 Task: Use the formula "DEGREES" in spreadsheet "Project portfolio".
Action: Mouse moved to (101, 370)
Screenshot: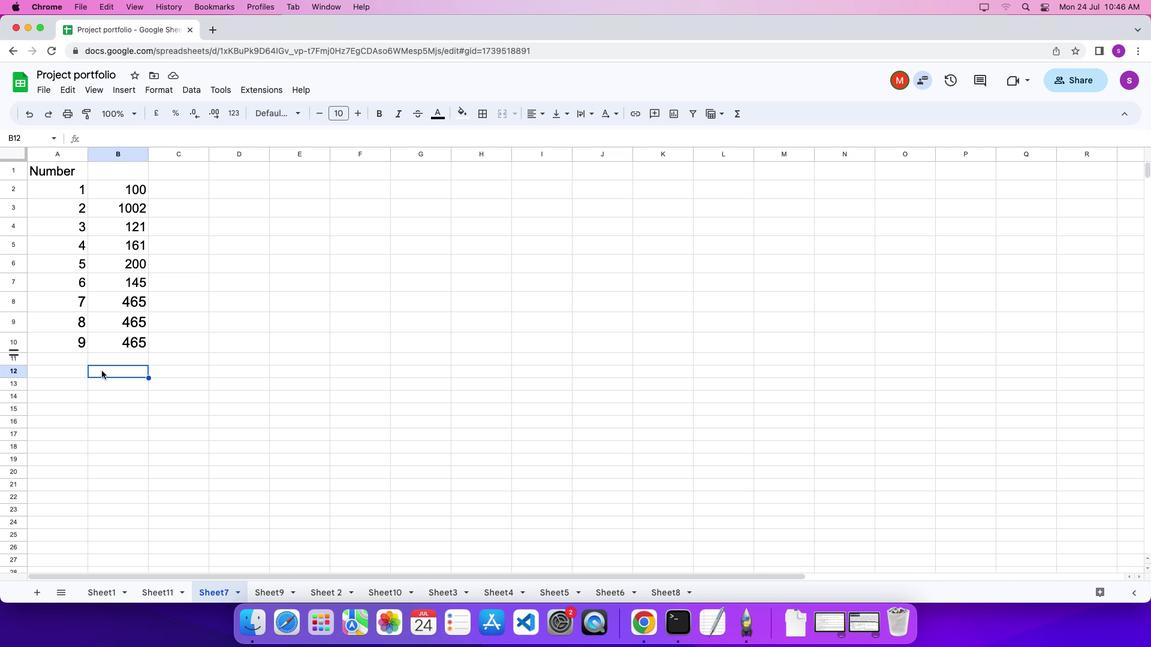 
Action: Mouse pressed left at (101, 370)
Screenshot: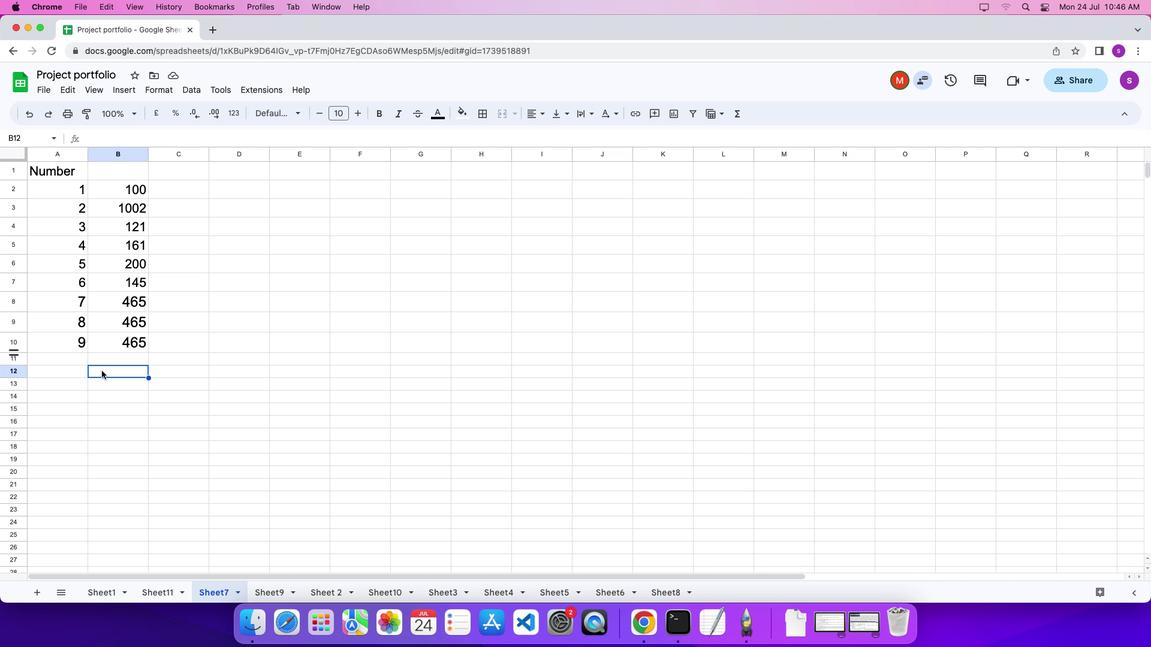 
Action: Key pressed '='
Screenshot: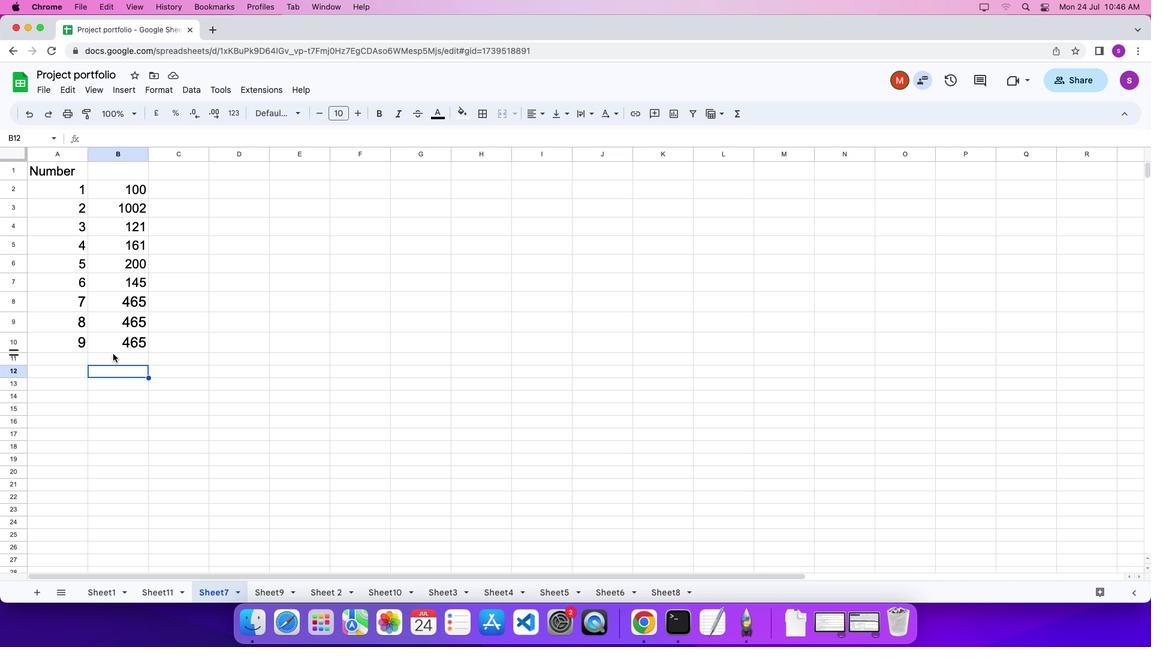
Action: Mouse moved to (740, 110)
Screenshot: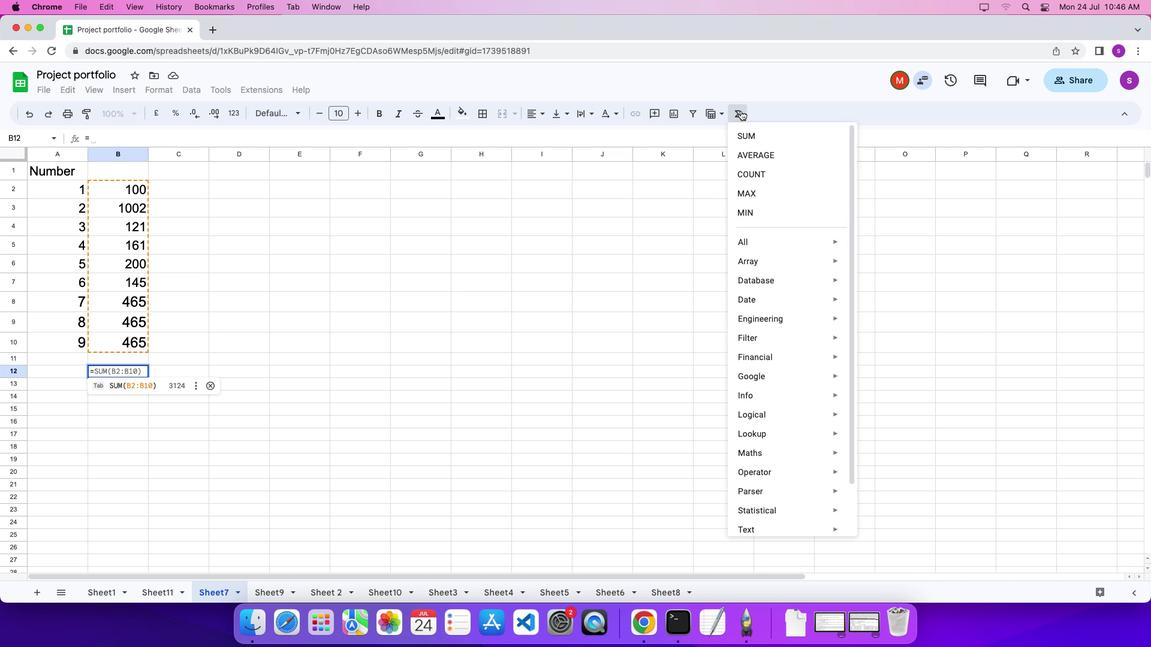 
Action: Mouse pressed left at (740, 110)
Screenshot: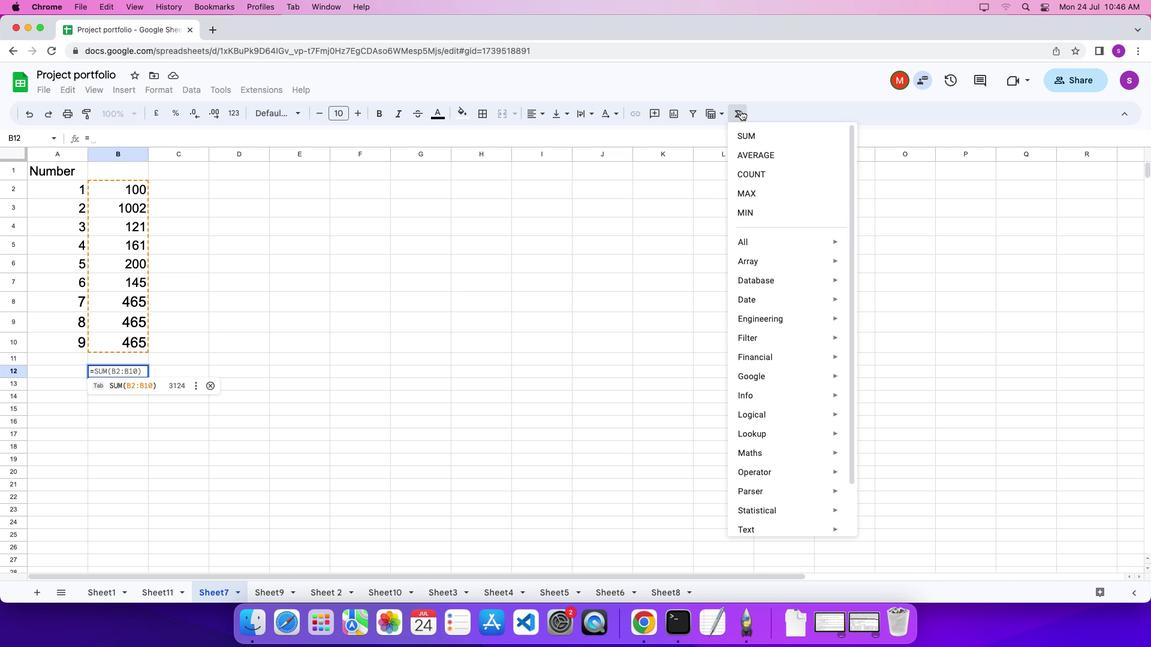 
Action: Mouse moved to (937, 546)
Screenshot: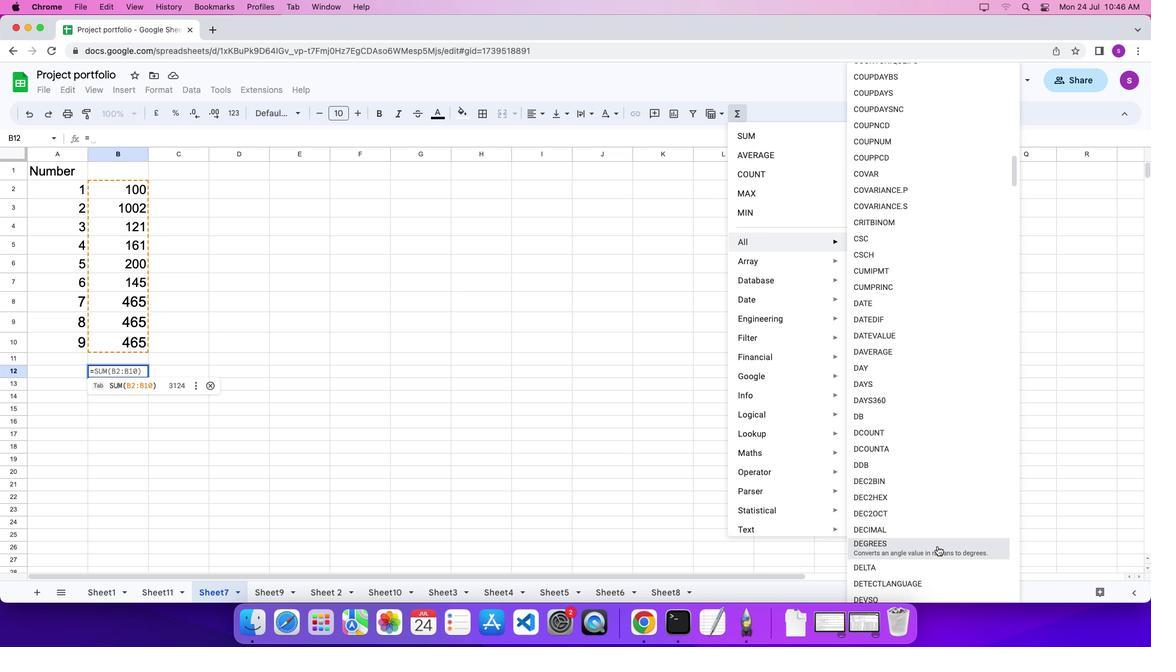 
Action: Mouse pressed left at (937, 546)
Screenshot: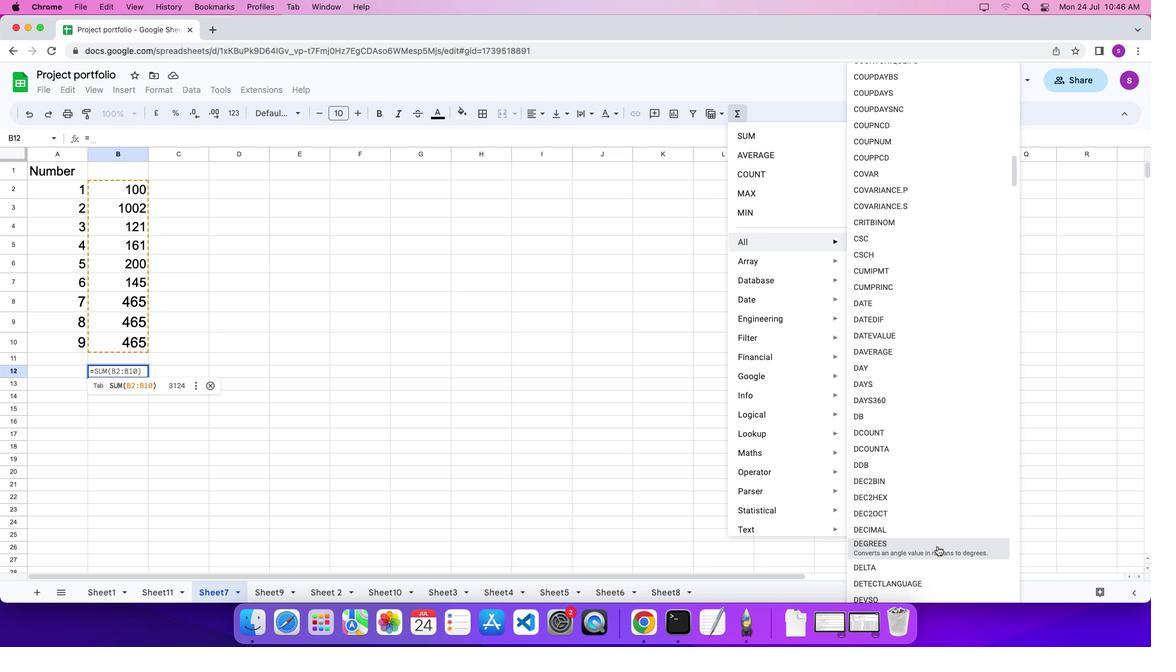
Action: Mouse moved to (753, 492)
Screenshot: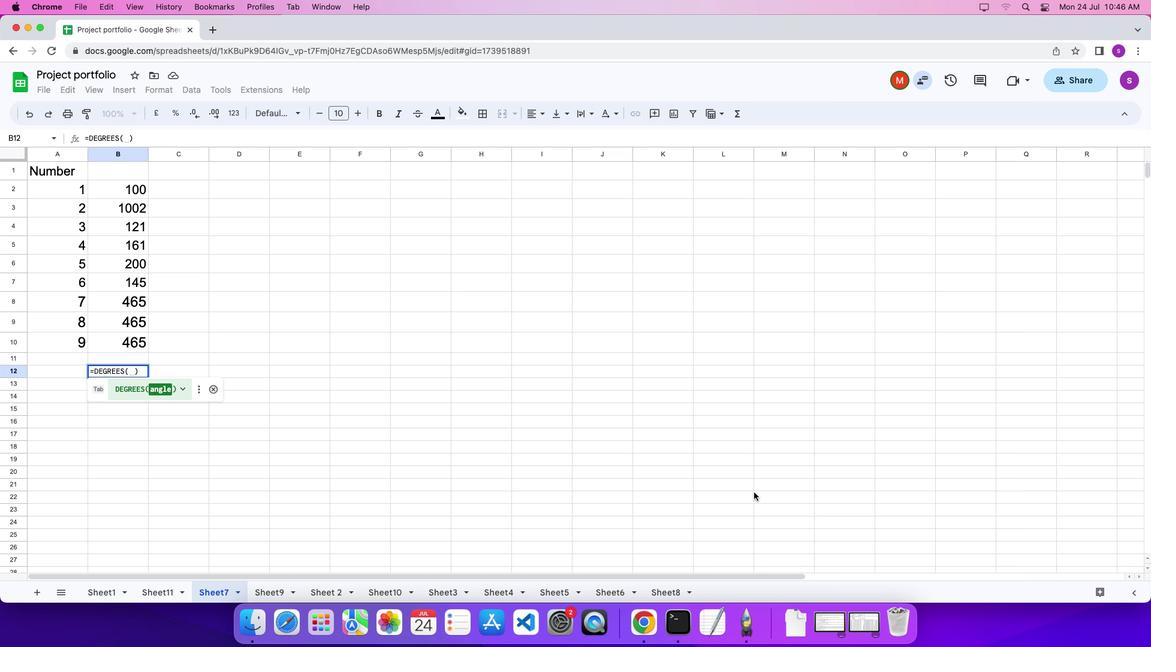 
Action: Key pressed Key.shift'P''I'Key.shift_r'('')'Key.enter
Screenshot: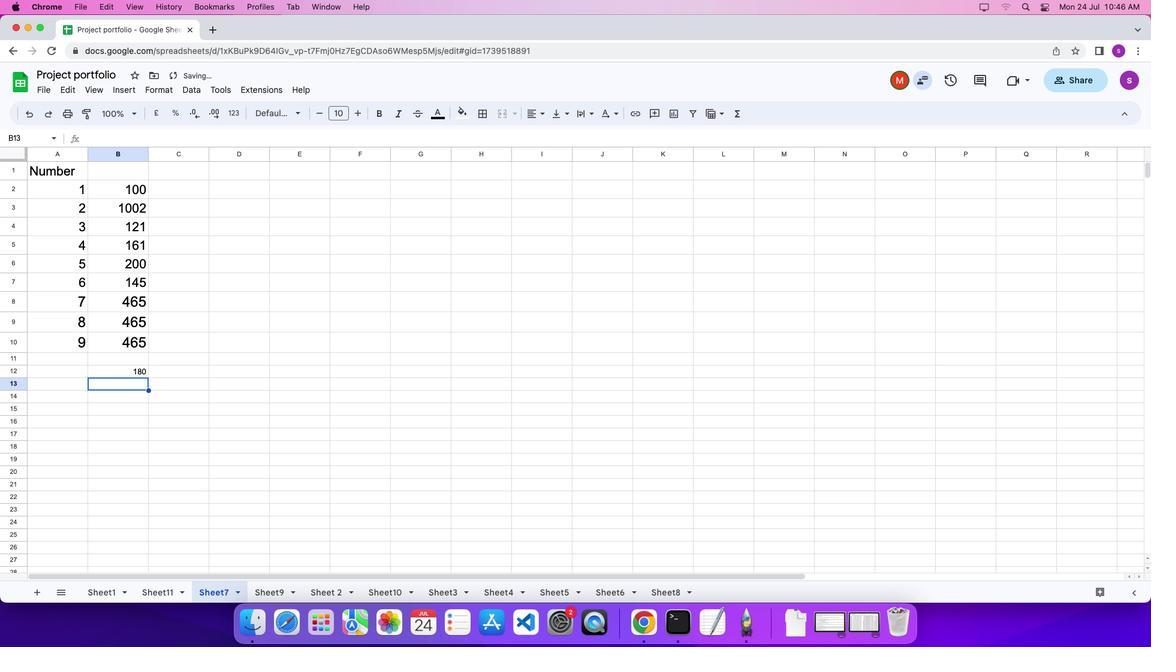 
Action: Mouse moved to (753, 492)
Screenshot: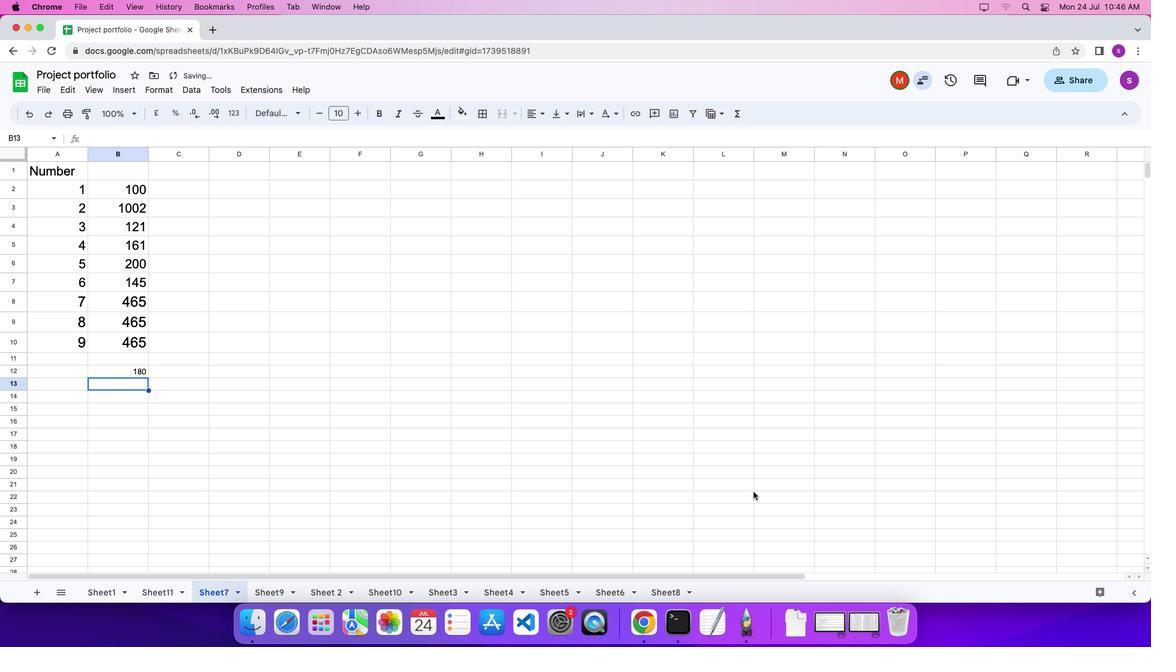 
